 Task: Administer the entitlement settings.
Action: Mouse moved to (967, 59)
Screenshot: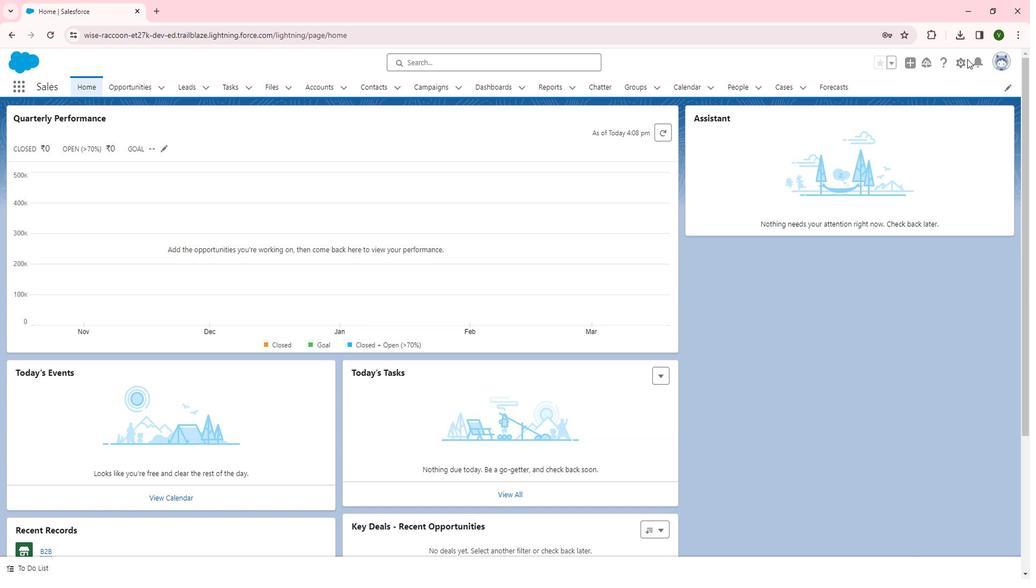 
Action: Mouse pressed left at (967, 59)
Screenshot: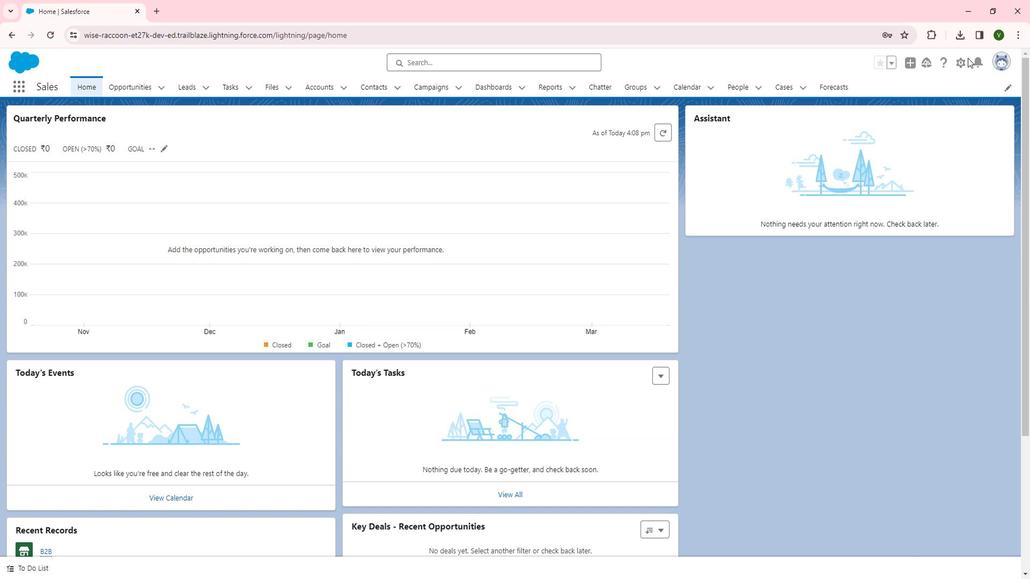 
Action: Mouse moved to (963, 62)
Screenshot: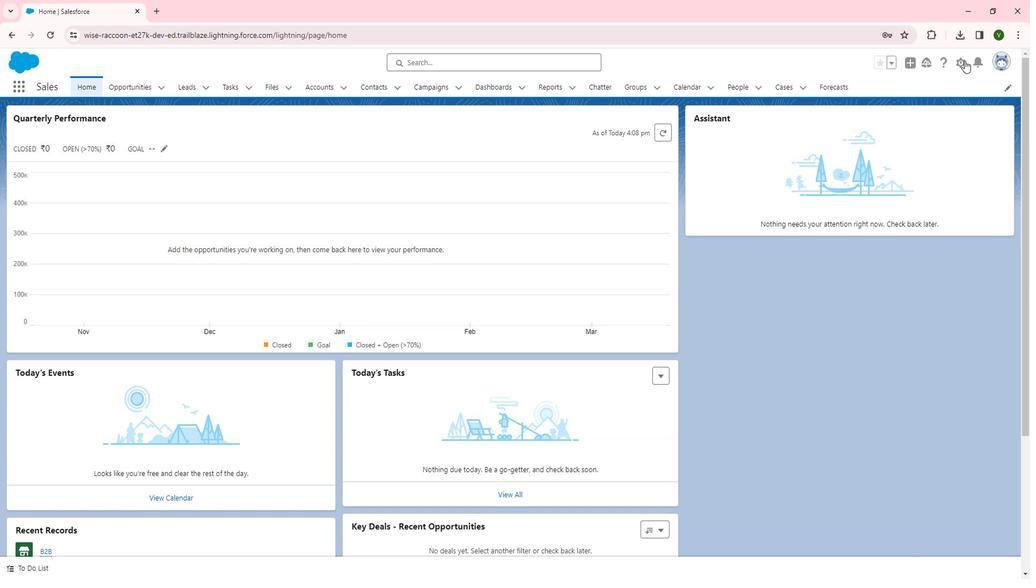 
Action: Mouse pressed left at (963, 62)
Screenshot: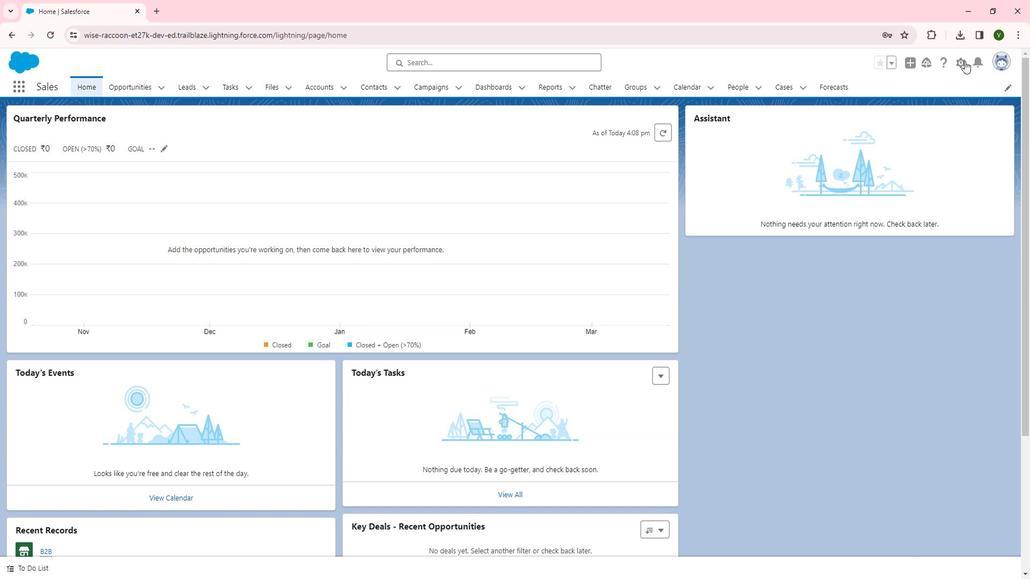 
Action: Mouse moved to (920, 92)
Screenshot: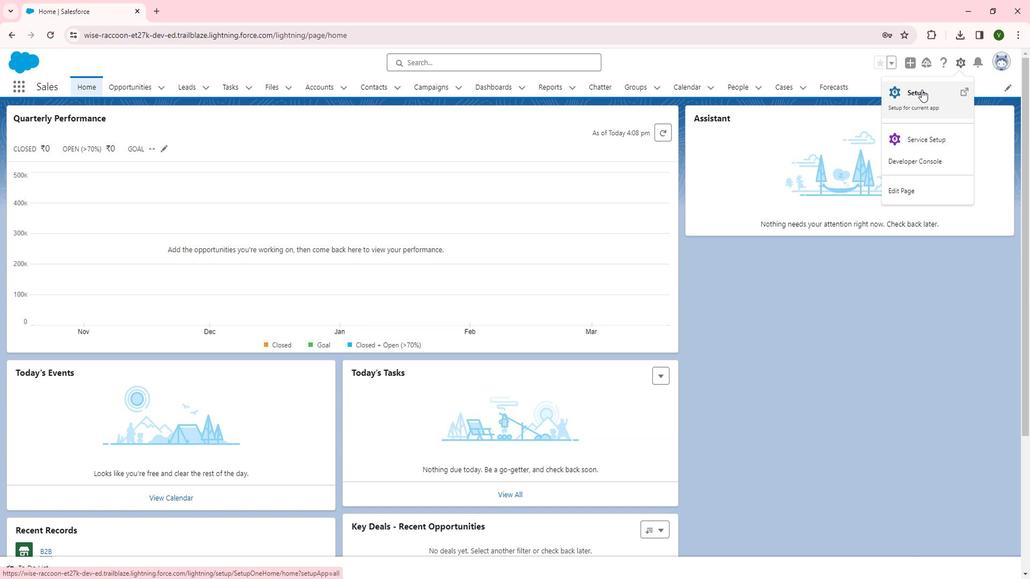
Action: Mouse pressed left at (920, 92)
Screenshot: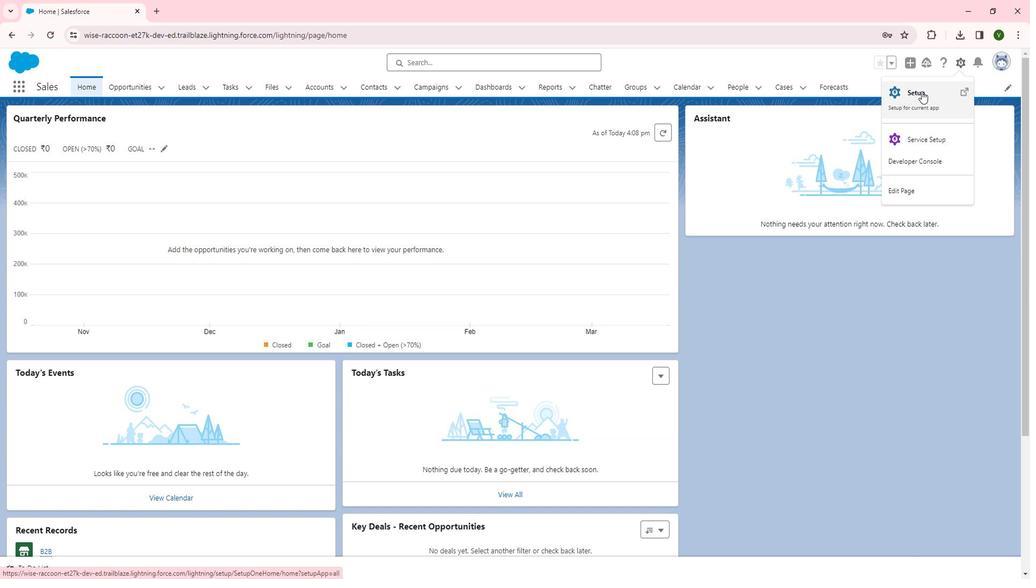 
Action: Mouse moved to (56, 440)
Screenshot: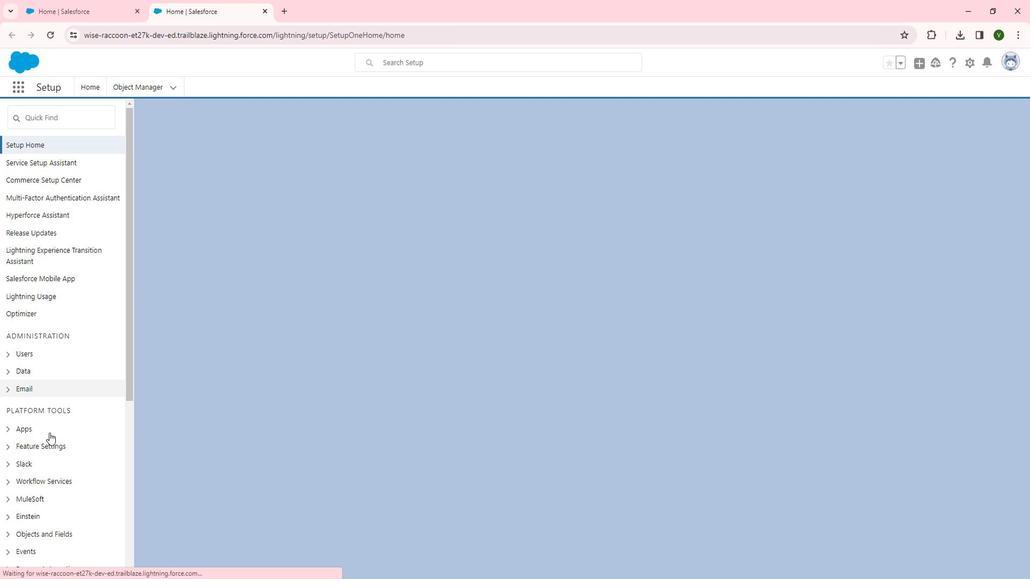 
Action: Mouse scrolled (56, 439) with delta (0, -1)
Screenshot: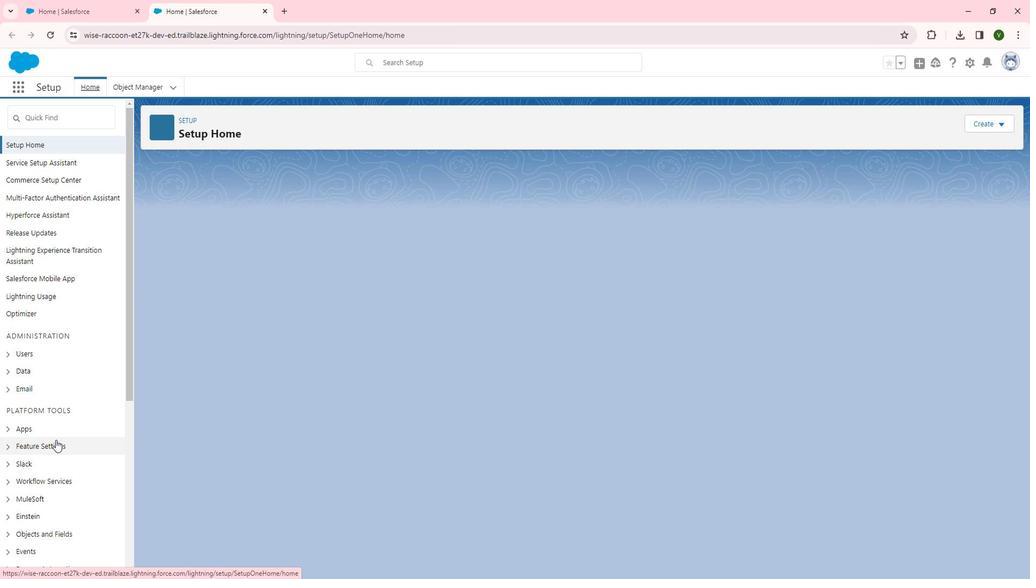 
Action: Mouse scrolled (56, 439) with delta (0, -1)
Screenshot: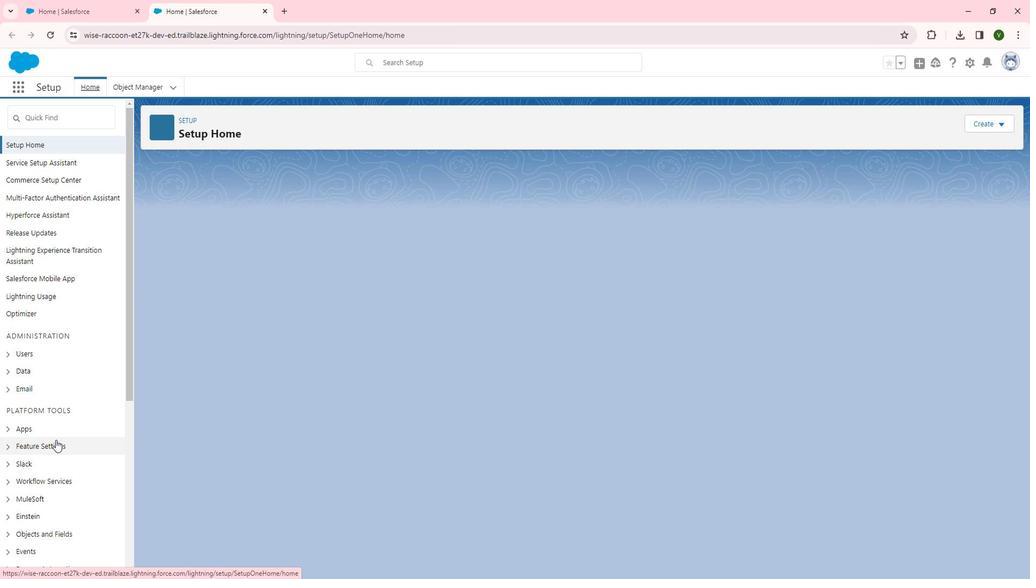 
Action: Mouse scrolled (56, 439) with delta (0, -1)
Screenshot: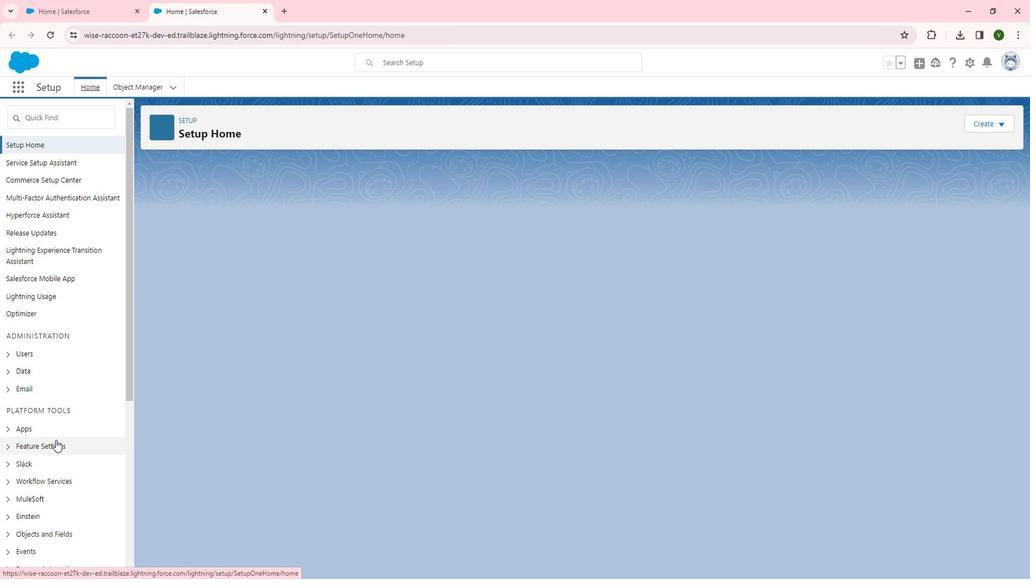 
Action: Mouse scrolled (56, 439) with delta (0, -1)
Screenshot: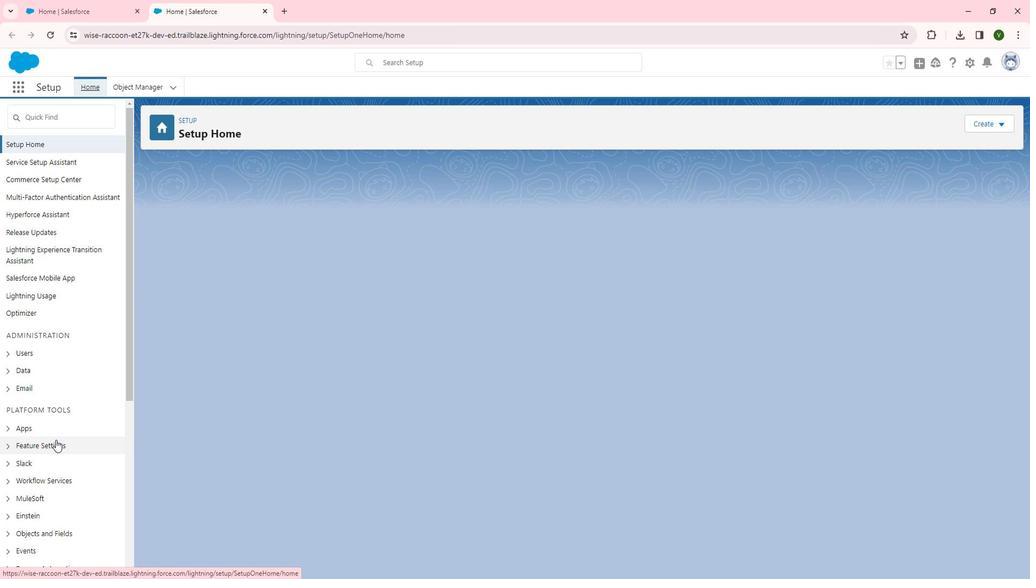 
Action: Mouse moved to (8, 226)
Screenshot: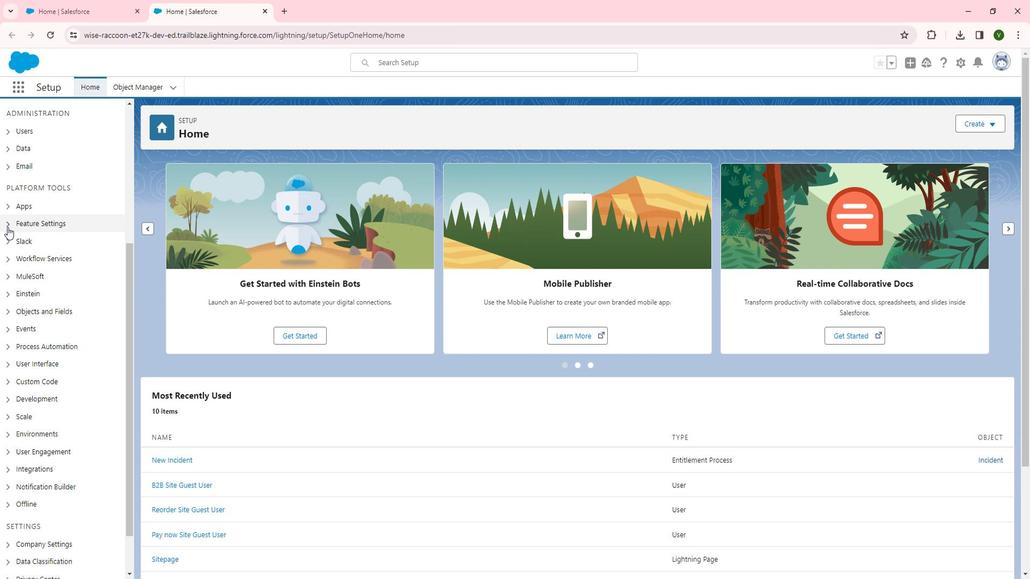 
Action: Mouse pressed left at (8, 226)
Screenshot: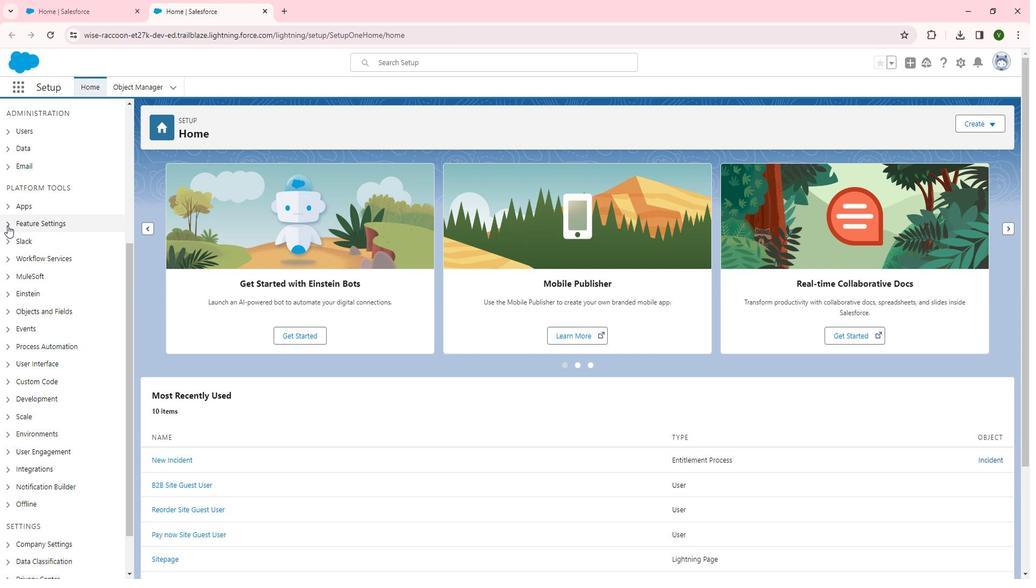 
Action: Mouse moved to (49, 441)
Screenshot: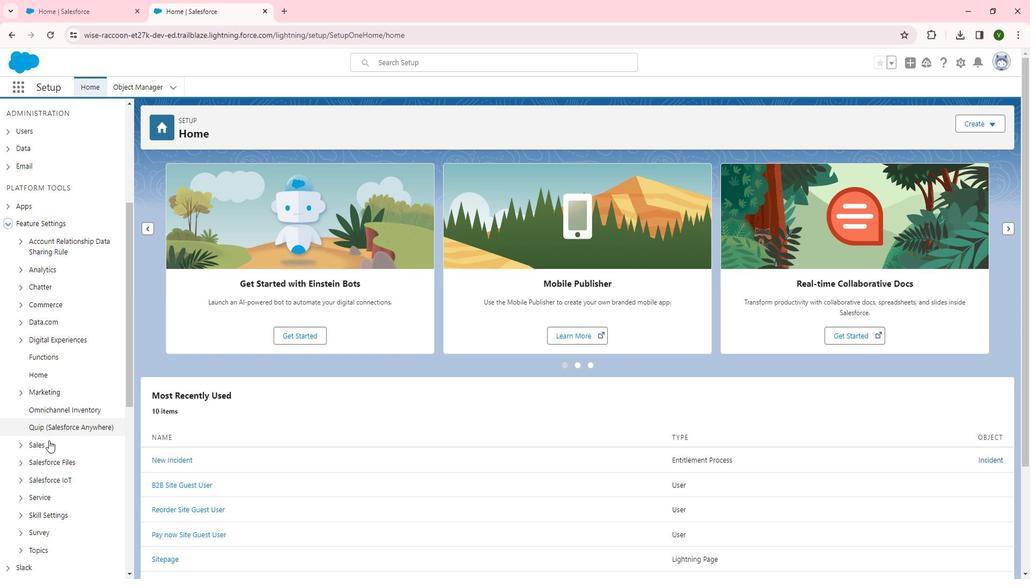 
Action: Mouse scrolled (49, 441) with delta (0, 0)
Screenshot: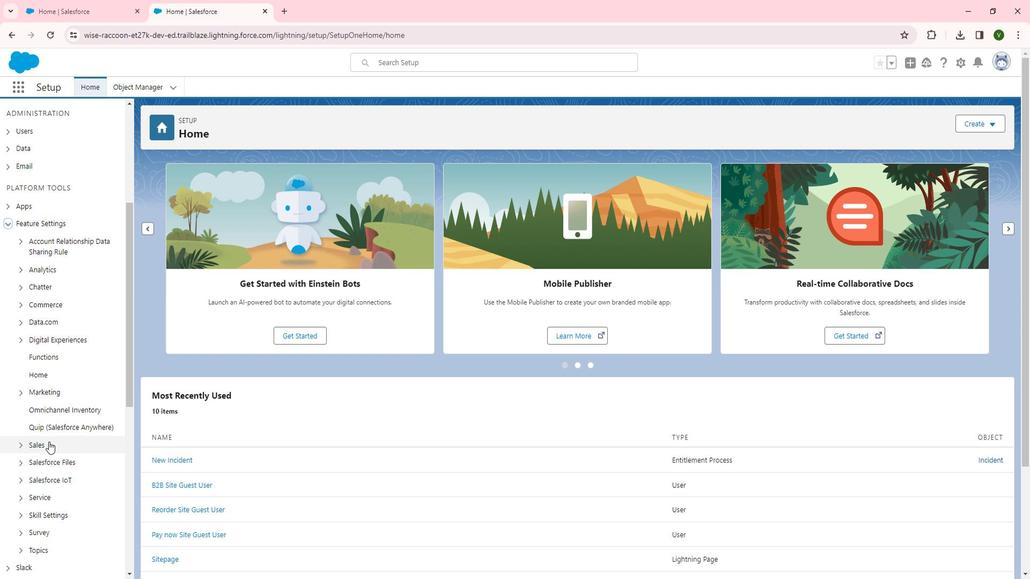 
Action: Mouse scrolled (49, 441) with delta (0, 0)
Screenshot: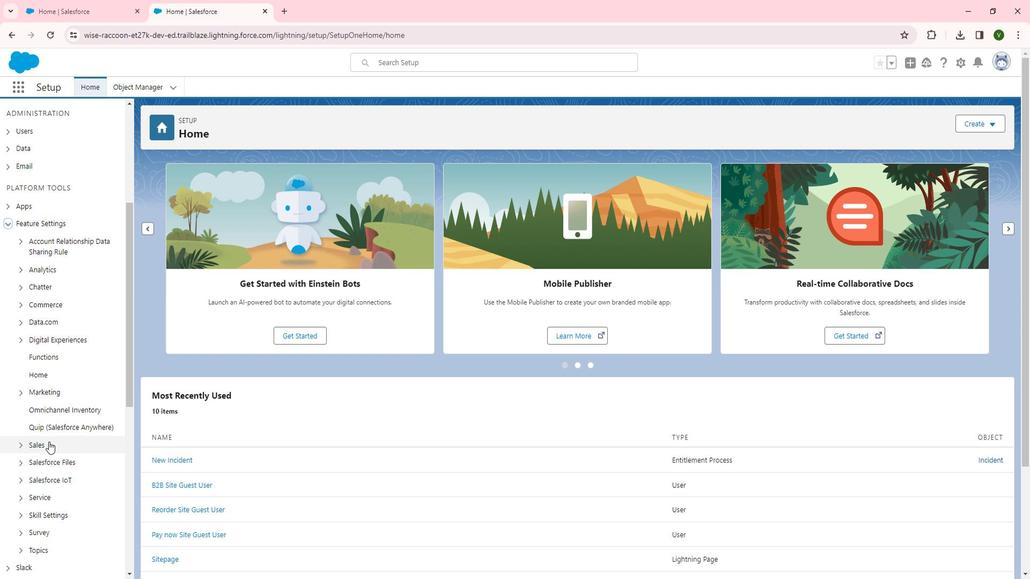 
Action: Mouse moved to (49, 441)
Screenshot: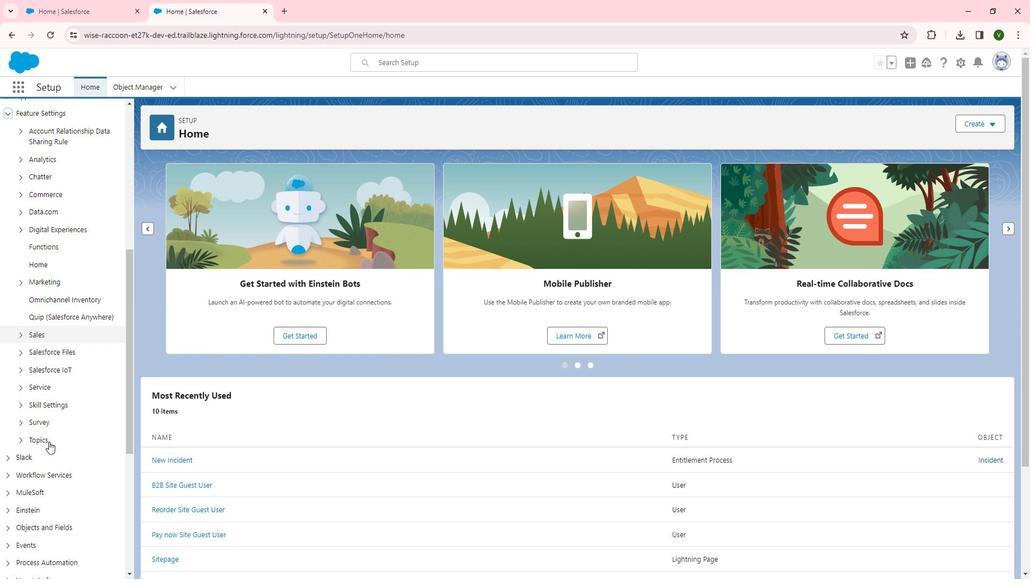 
Action: Mouse scrolled (49, 441) with delta (0, 0)
Screenshot: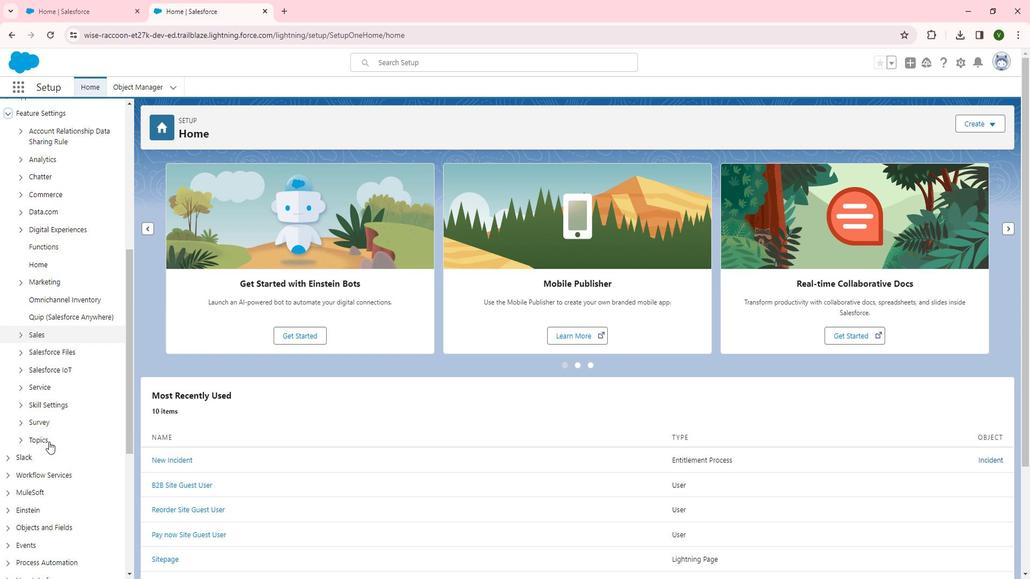 
Action: Mouse moved to (19, 331)
Screenshot: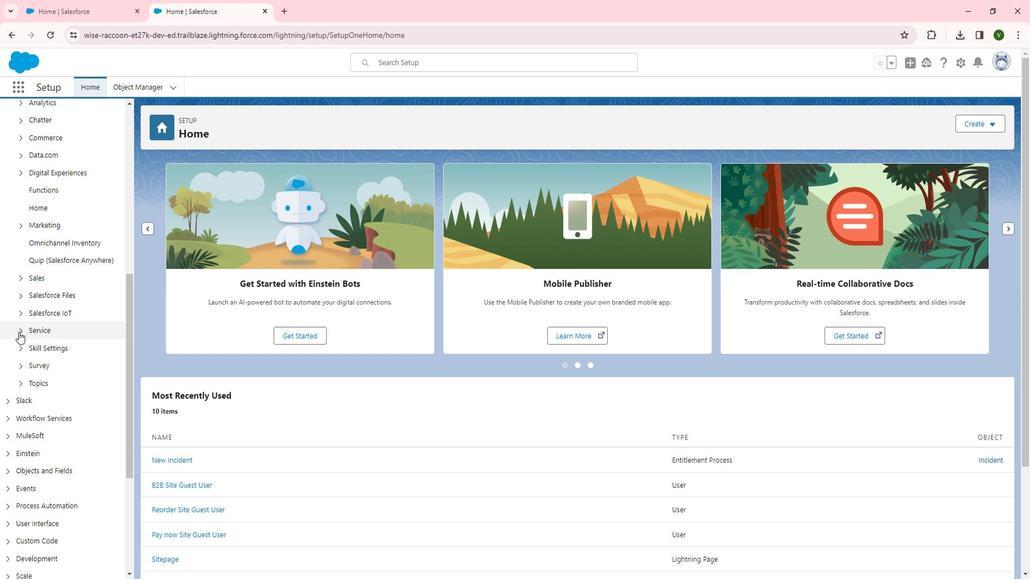 
Action: Mouse pressed left at (19, 331)
Screenshot: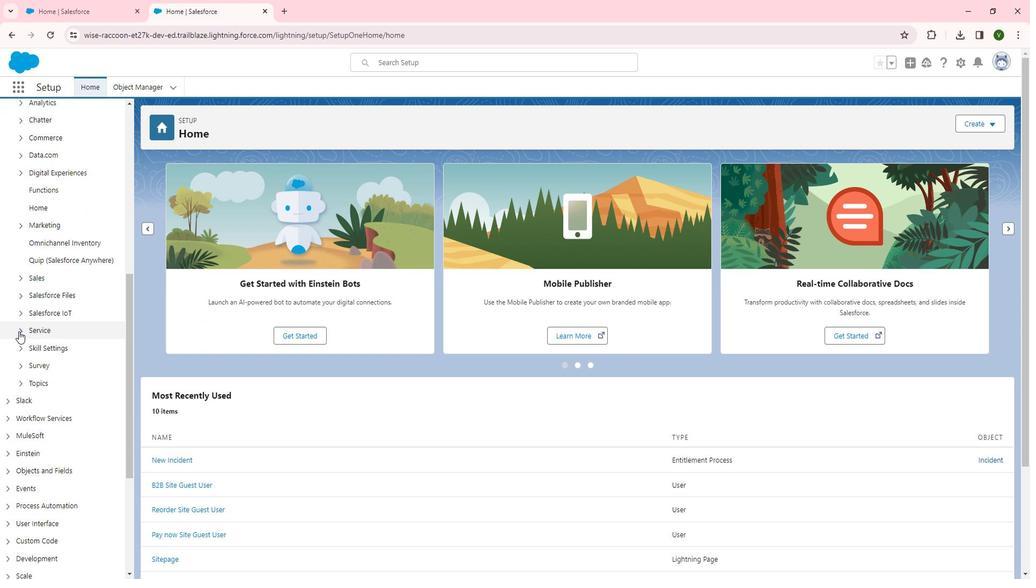 
Action: Mouse moved to (88, 527)
Screenshot: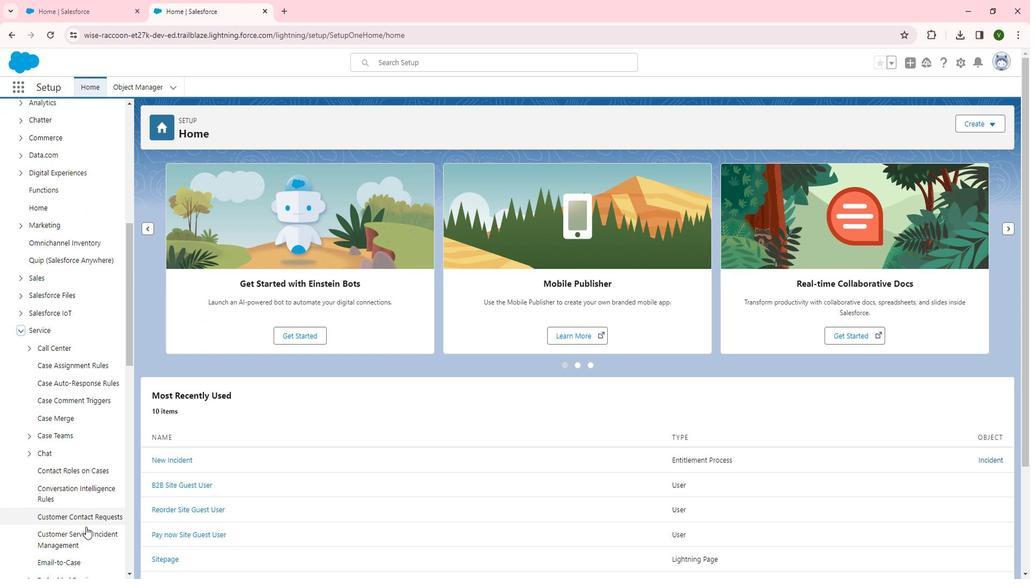 
Action: Mouse scrolled (88, 527) with delta (0, 0)
Screenshot: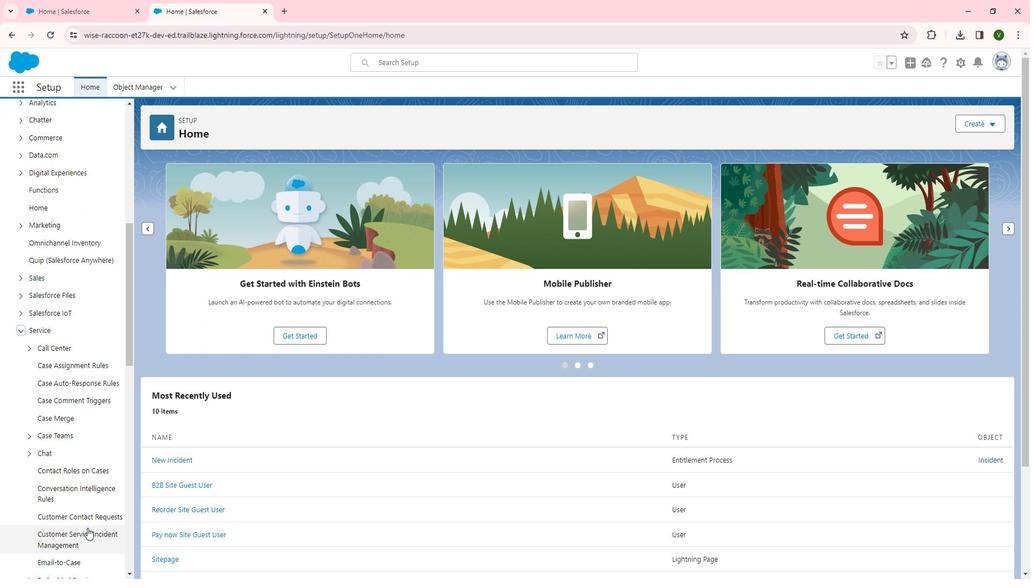 
Action: Mouse moved to (86, 528)
Screenshot: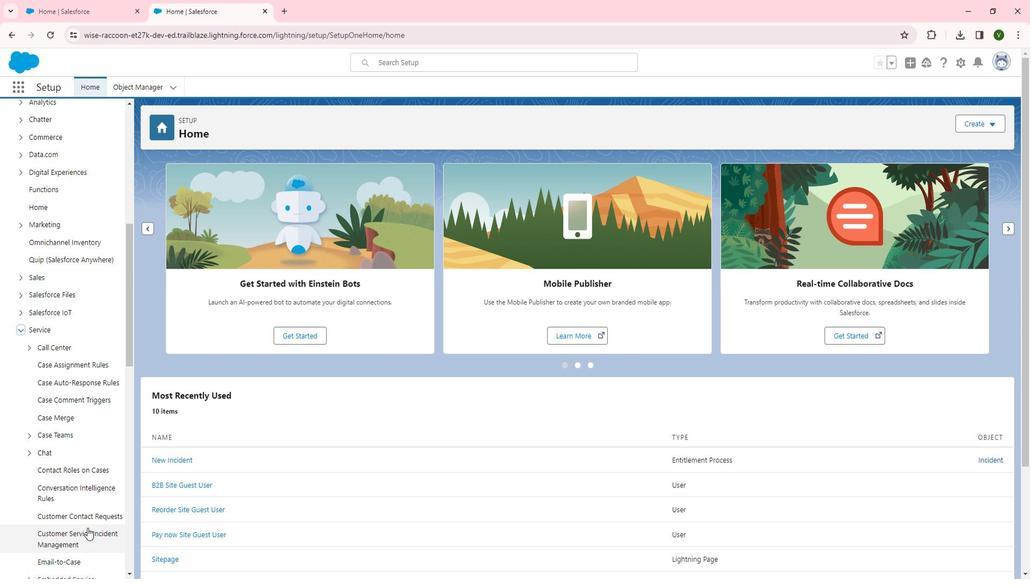 
Action: Mouse scrolled (86, 527) with delta (0, 0)
Screenshot: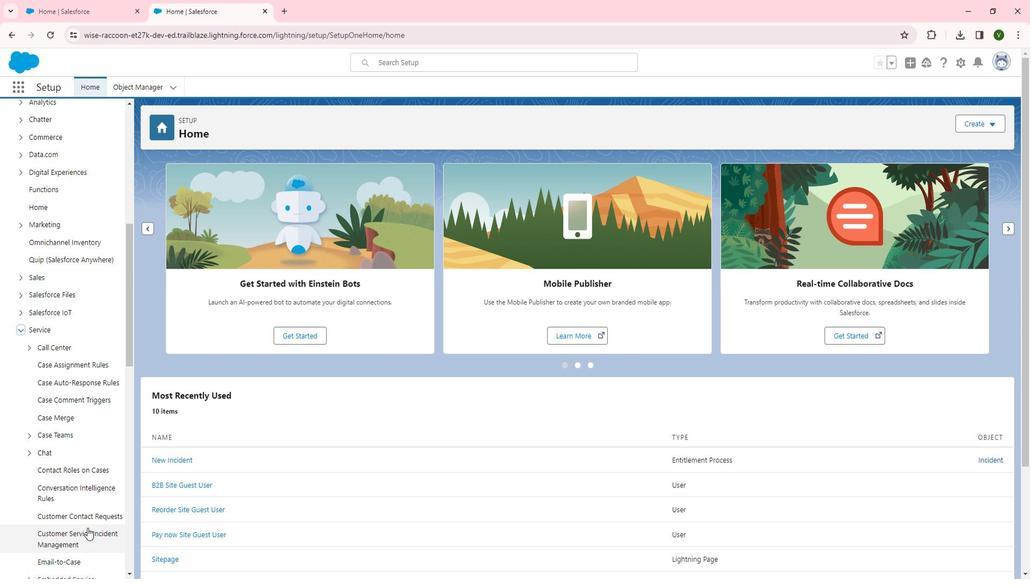 
Action: Mouse moved to (83, 523)
Screenshot: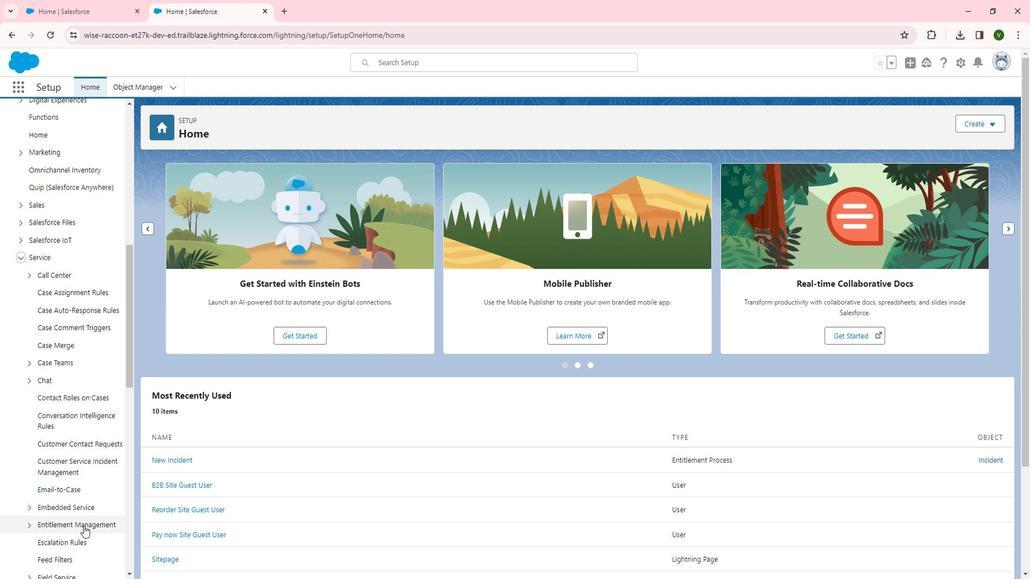 
Action: Mouse scrolled (83, 522) with delta (0, -1)
Screenshot: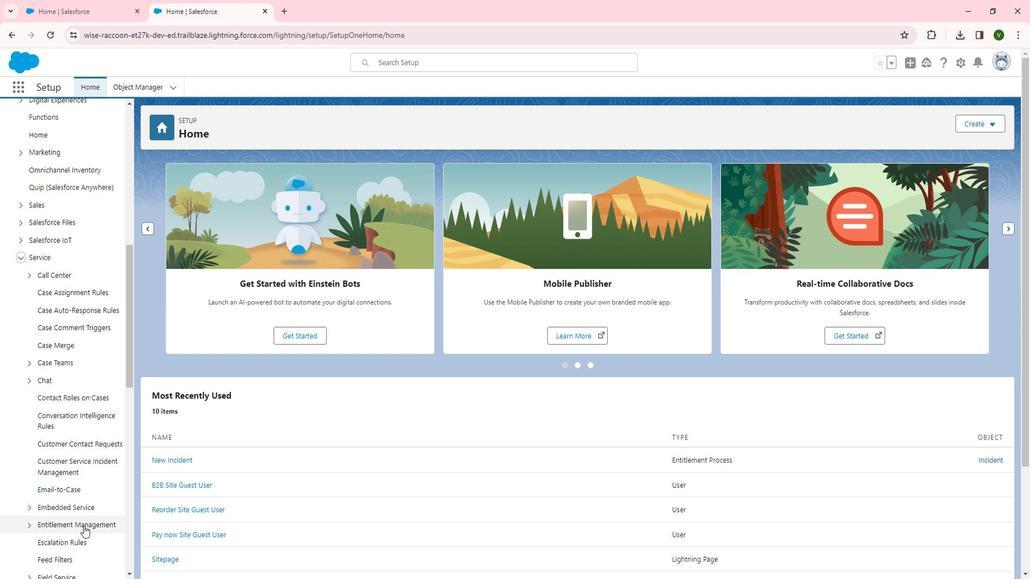 
Action: Mouse moved to (30, 428)
Screenshot: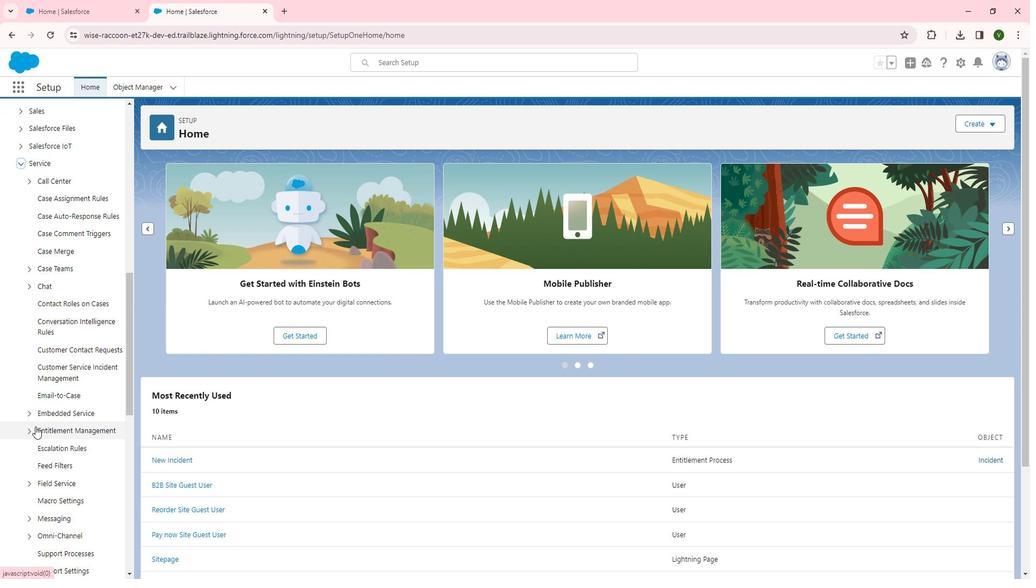 
Action: Mouse pressed left at (30, 428)
Screenshot: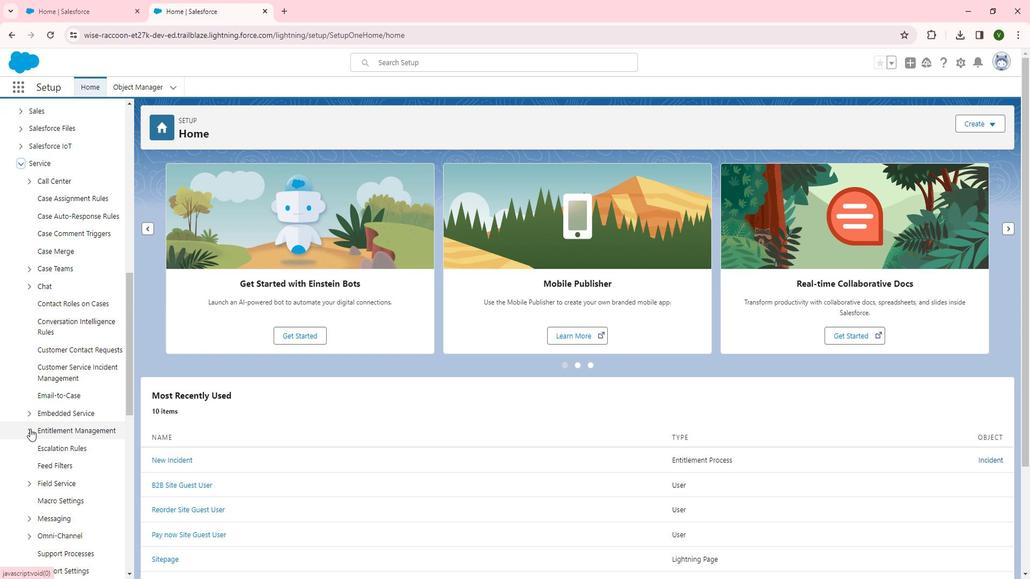 
Action: Mouse moved to (79, 462)
Screenshot: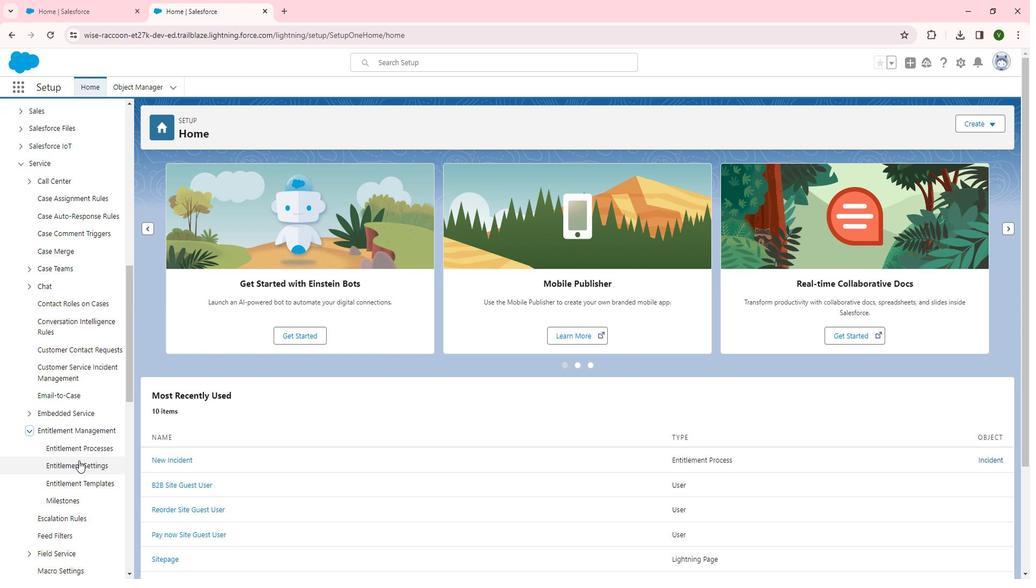 
Action: Mouse pressed left at (79, 462)
Screenshot: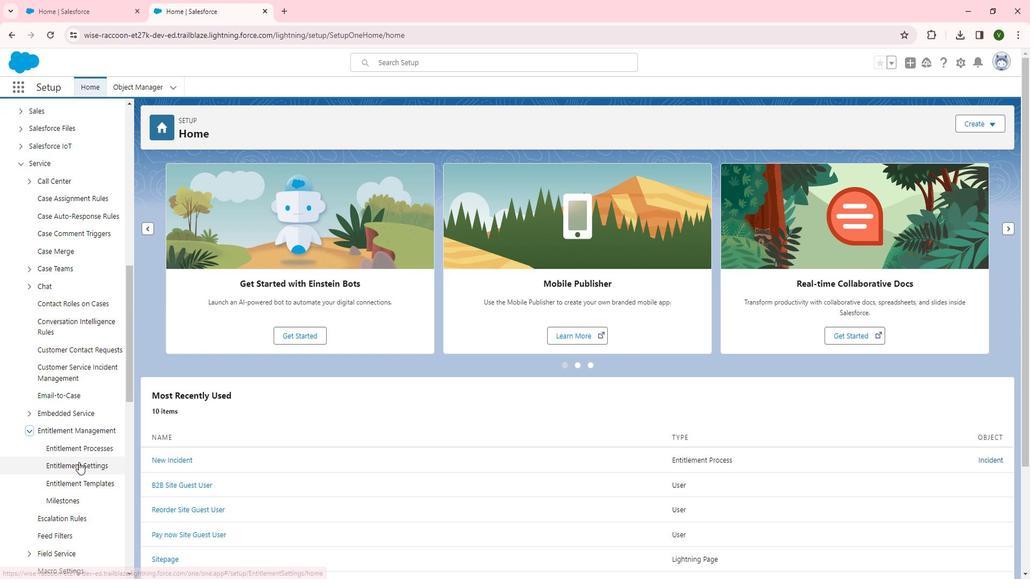 
Action: Mouse moved to (467, 385)
Screenshot: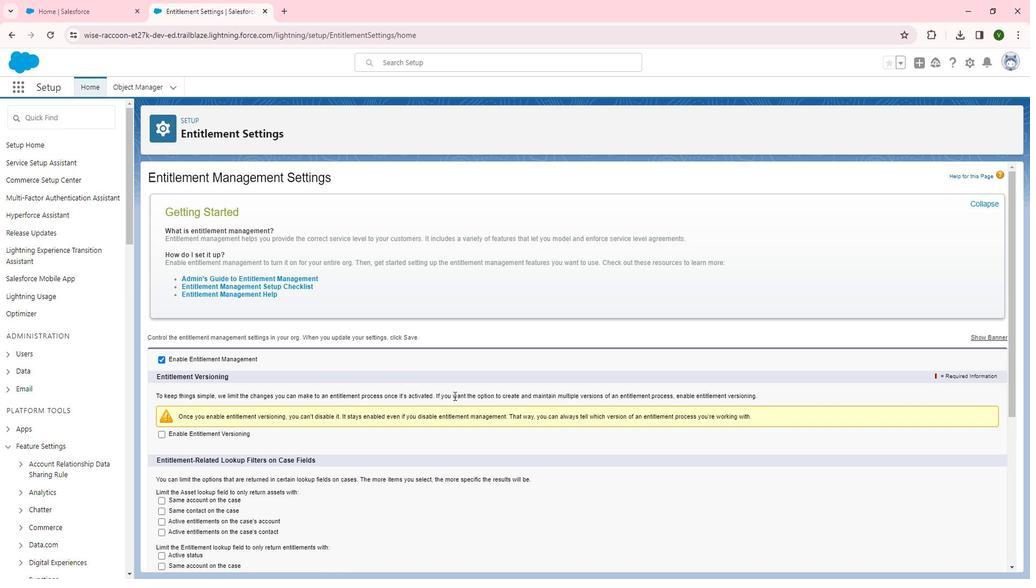 
Action: Mouse scrolled (467, 384) with delta (0, 0)
Screenshot: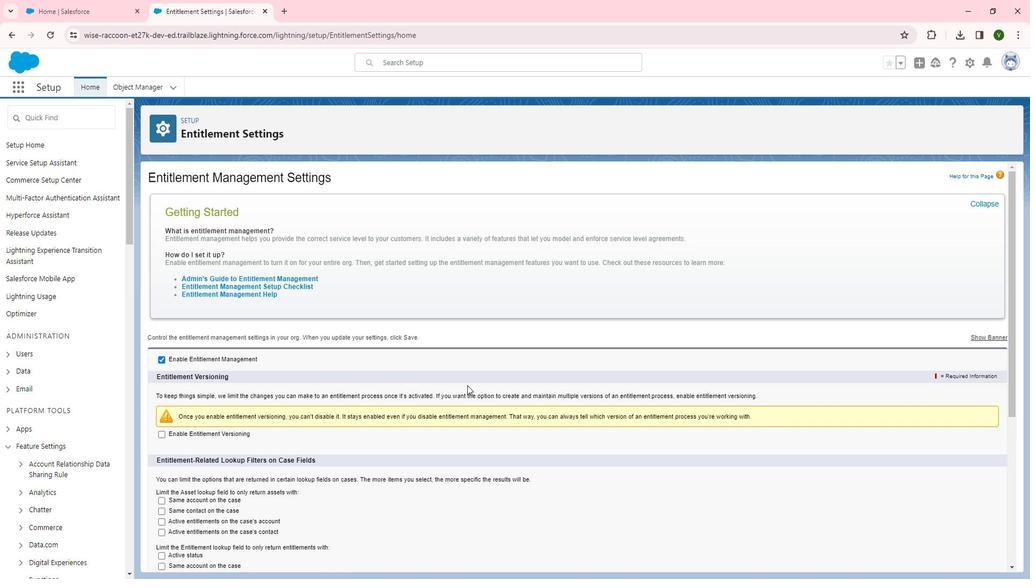 
Action: Mouse scrolled (467, 384) with delta (0, 0)
Screenshot: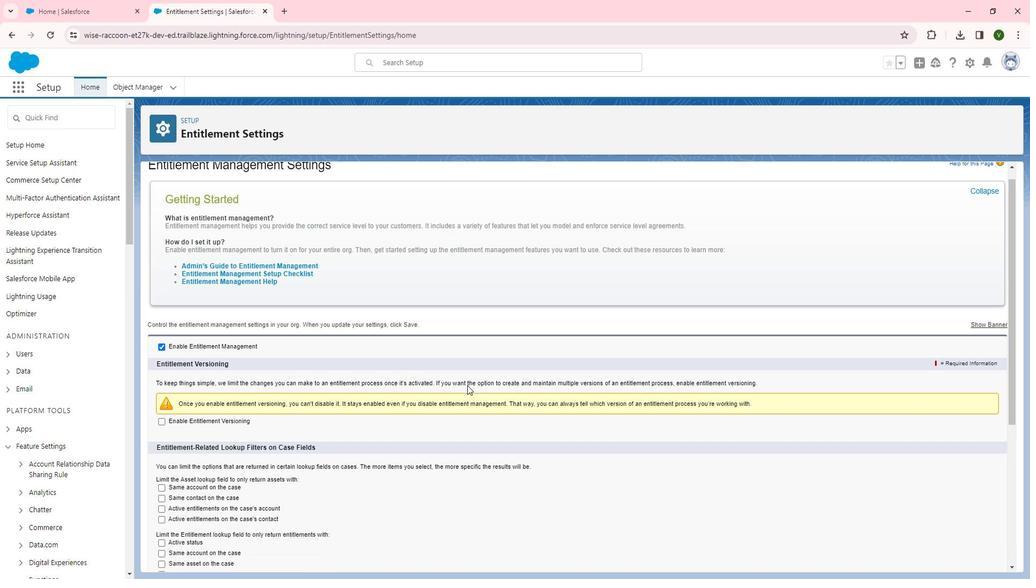 
Action: Mouse scrolled (467, 384) with delta (0, 0)
Screenshot: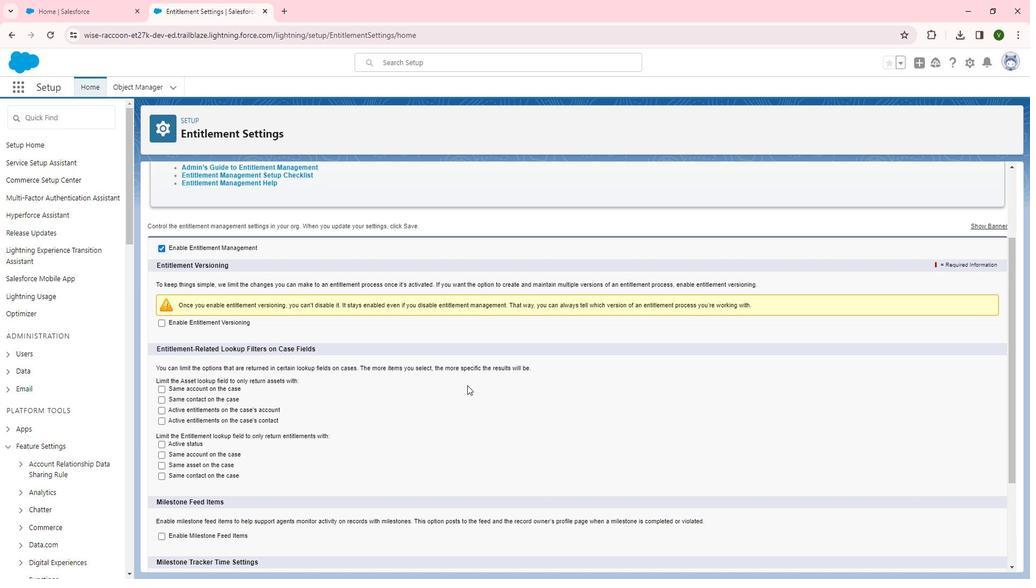 
Action: Mouse moved to (467, 385)
Screenshot: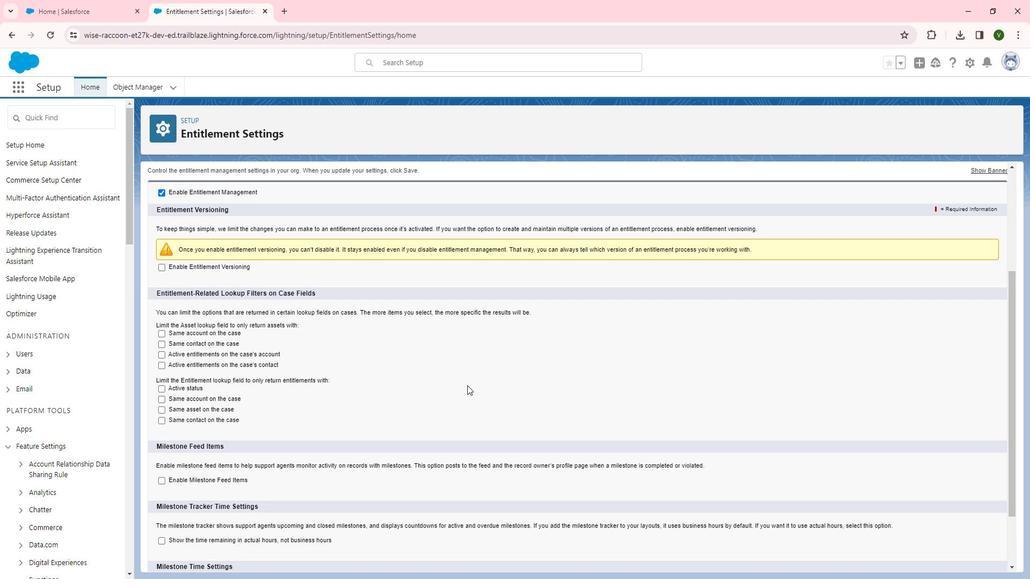
Action: Mouse scrolled (467, 384) with delta (0, 0)
Screenshot: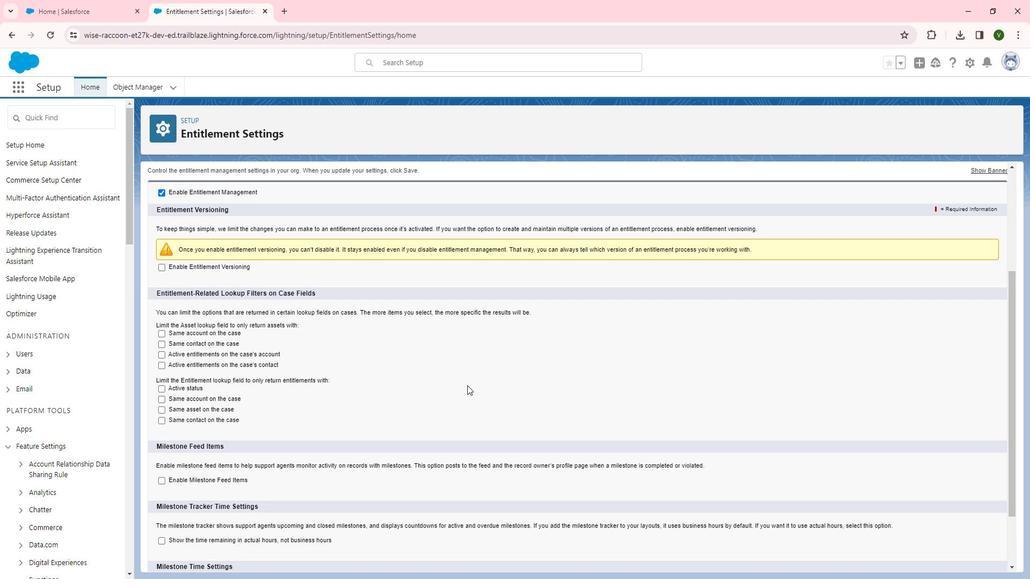 
Action: Mouse moved to (392, 386)
Screenshot: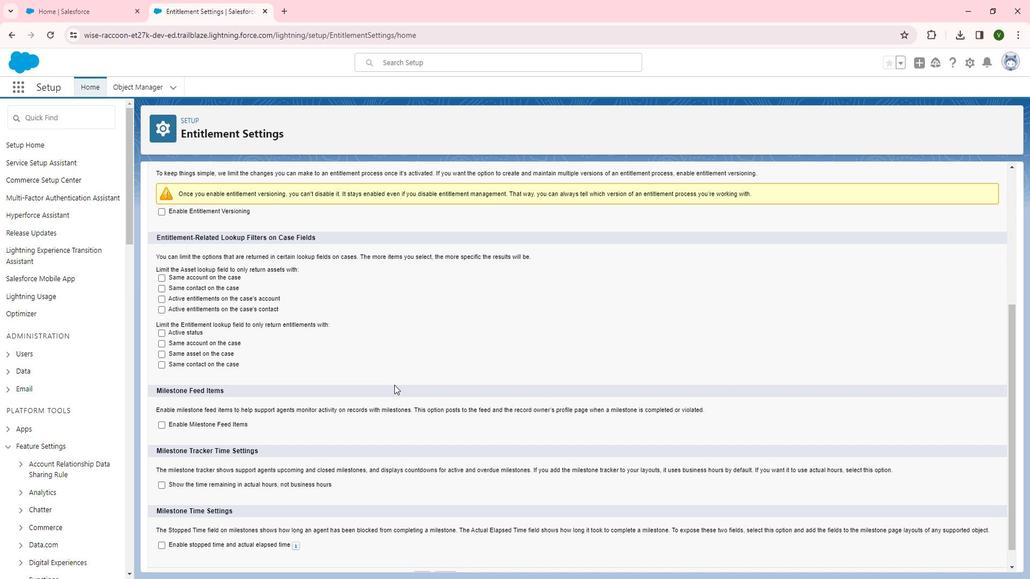 
Action: Mouse scrolled (392, 385) with delta (0, 0)
Screenshot: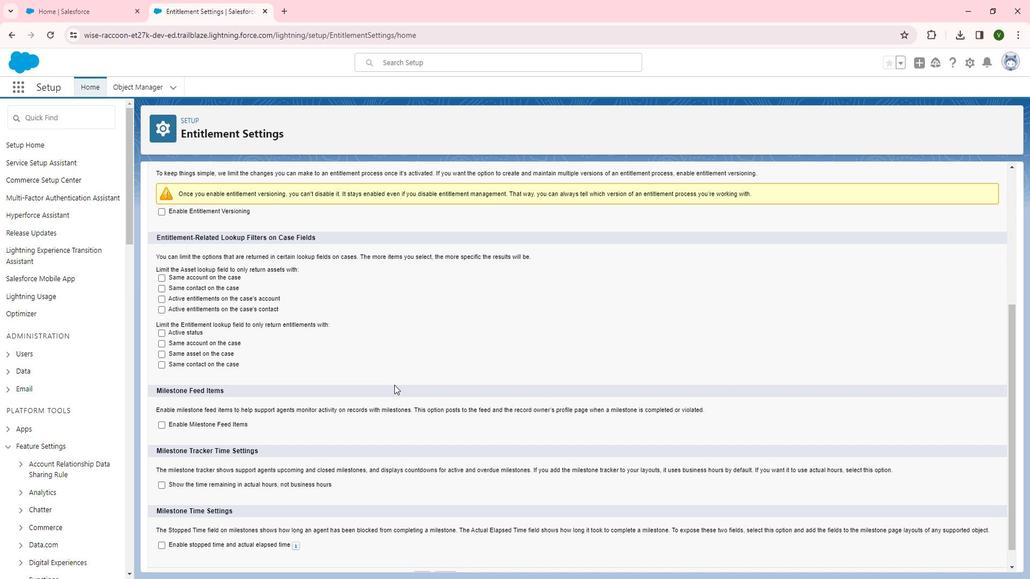 
Action: Mouse moved to (162, 403)
Screenshot: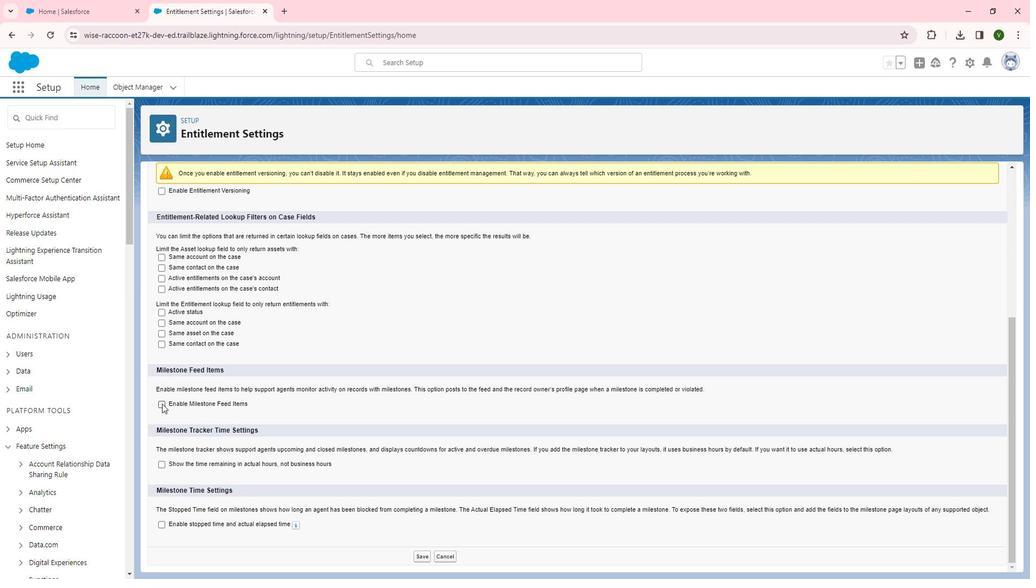 
Action: Mouse pressed left at (162, 403)
Screenshot: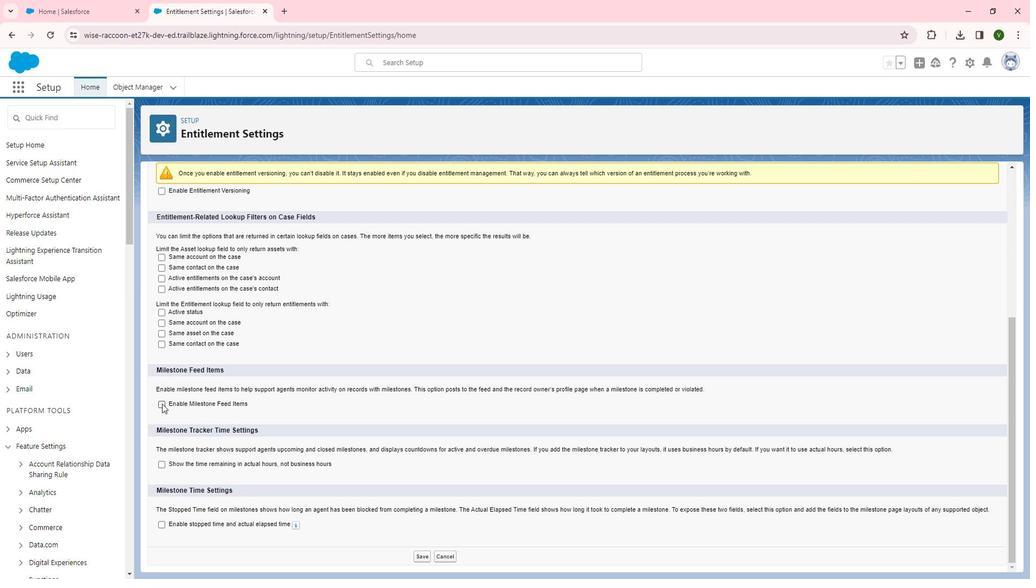 
Action: Mouse moved to (195, 528)
Screenshot: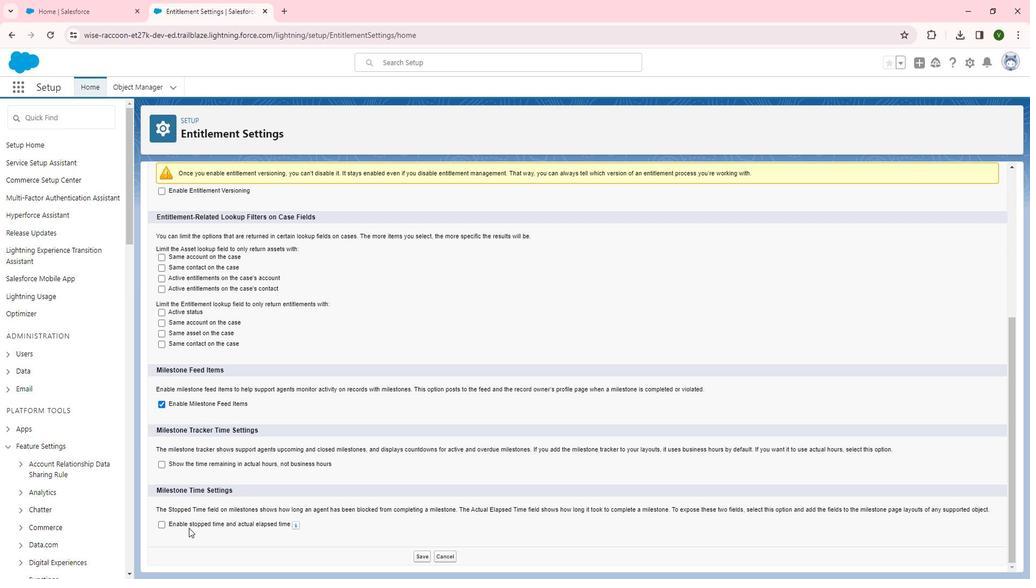 
Action: Mouse pressed left at (195, 528)
Screenshot: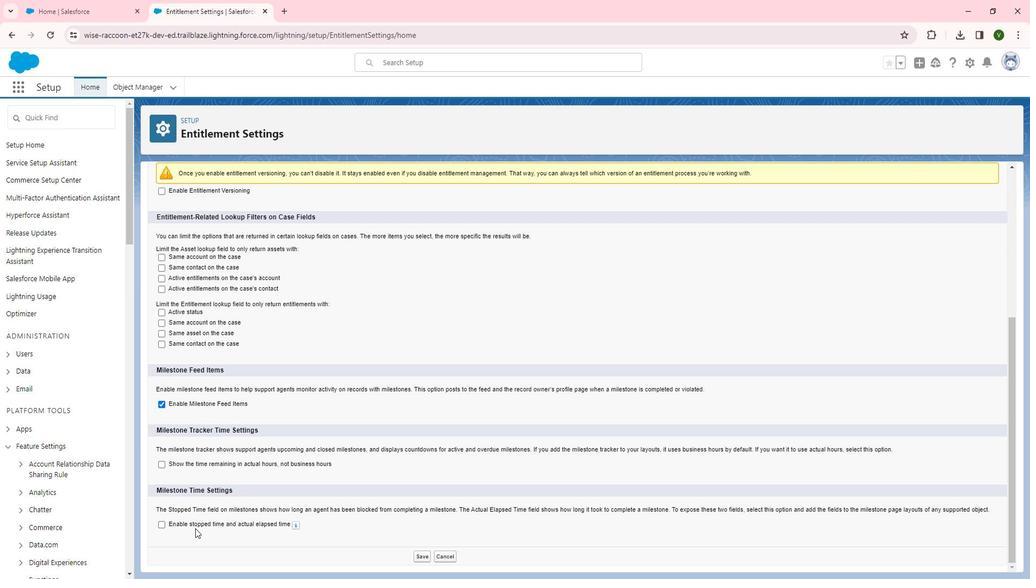 
Action: Mouse moved to (428, 557)
Screenshot: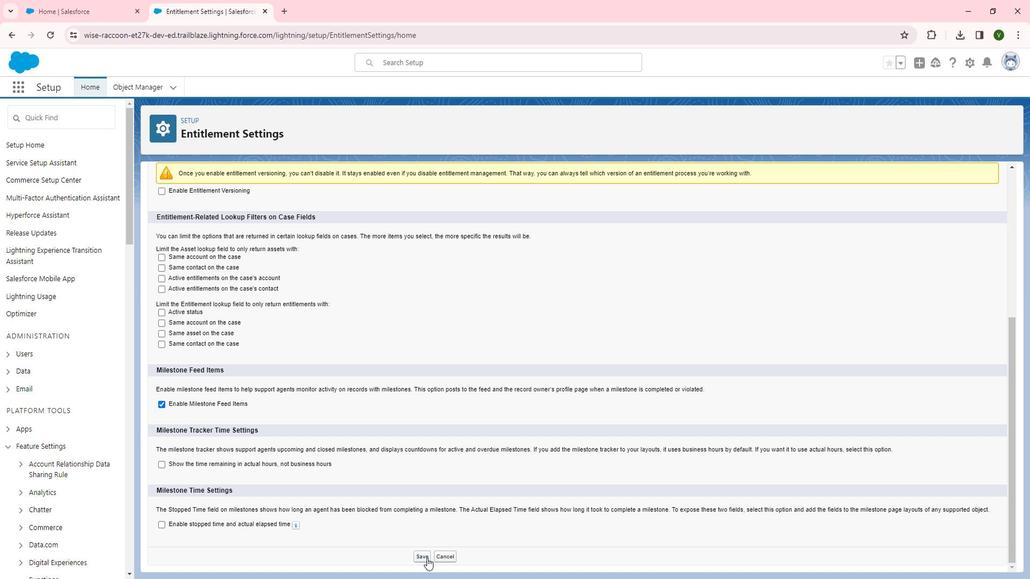 
Action: Mouse pressed left at (428, 557)
Screenshot: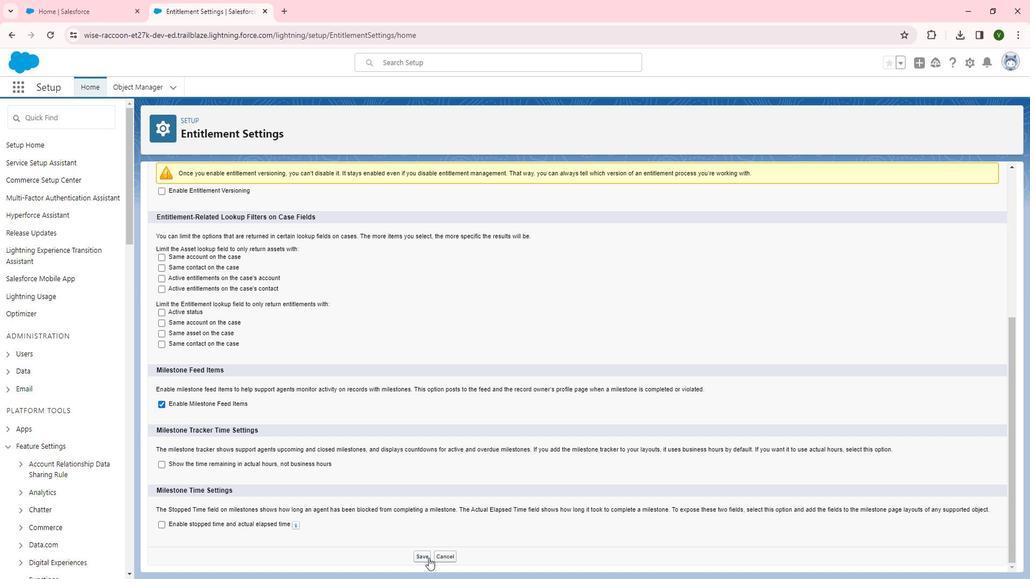 
Action: Mouse moved to (557, 427)
Screenshot: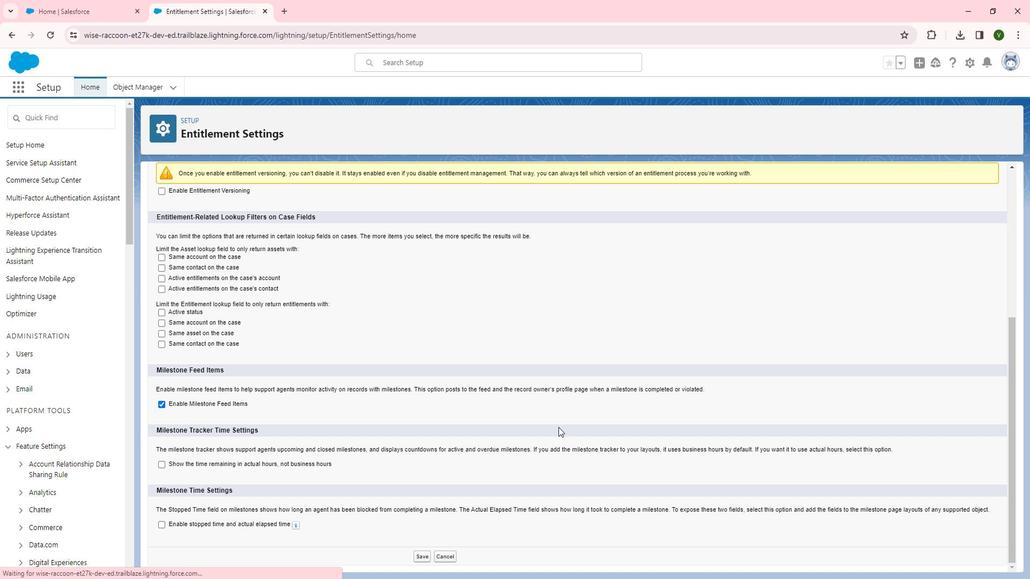 
